 Task: Sort the products in the category "Pest Control" by best match.
Action: Mouse moved to (714, 244)
Screenshot: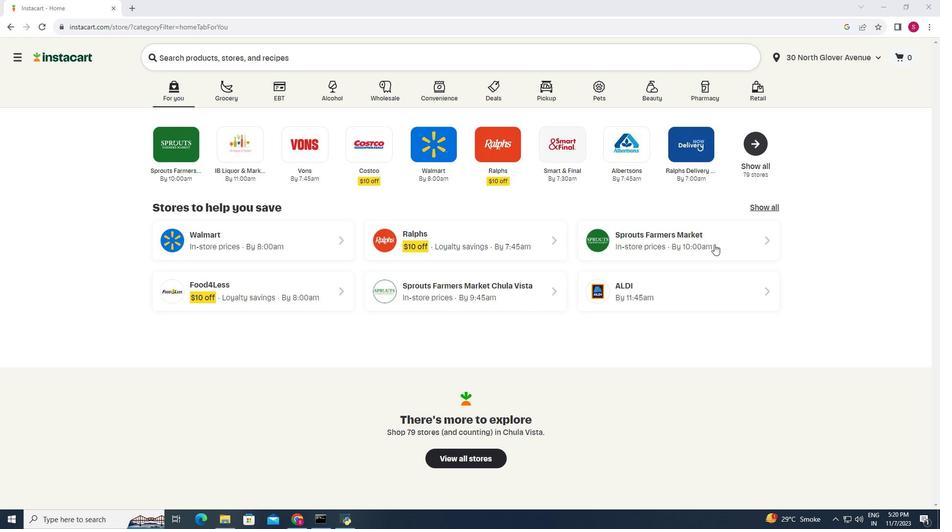
Action: Mouse pressed left at (714, 244)
Screenshot: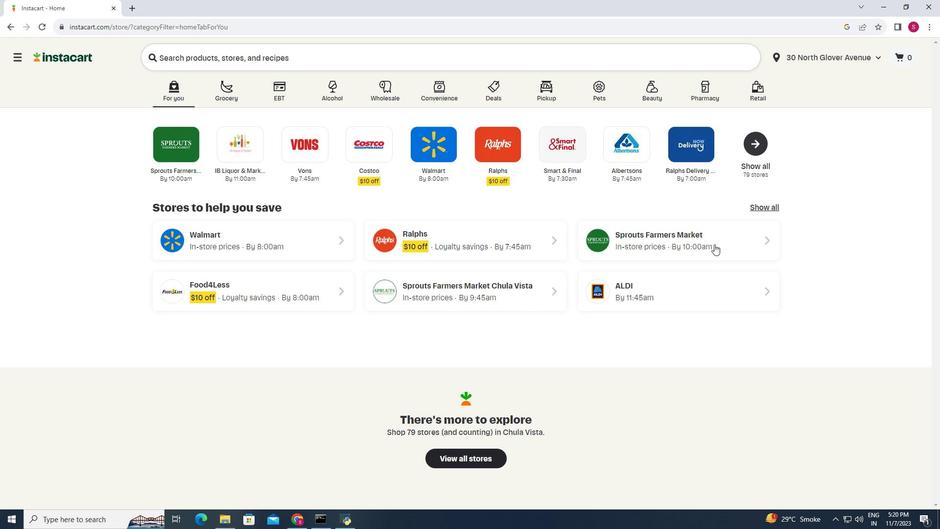 
Action: Mouse moved to (64, 373)
Screenshot: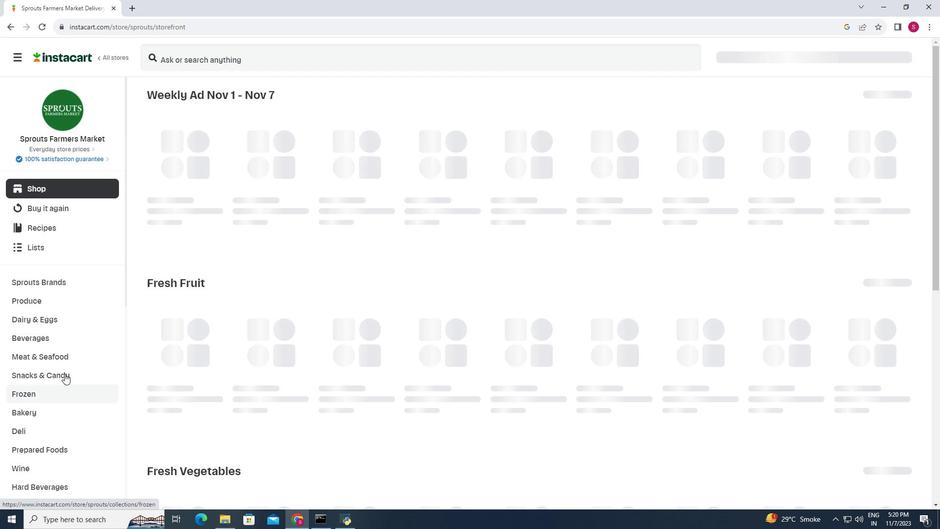 
Action: Mouse scrolled (64, 373) with delta (0, 0)
Screenshot: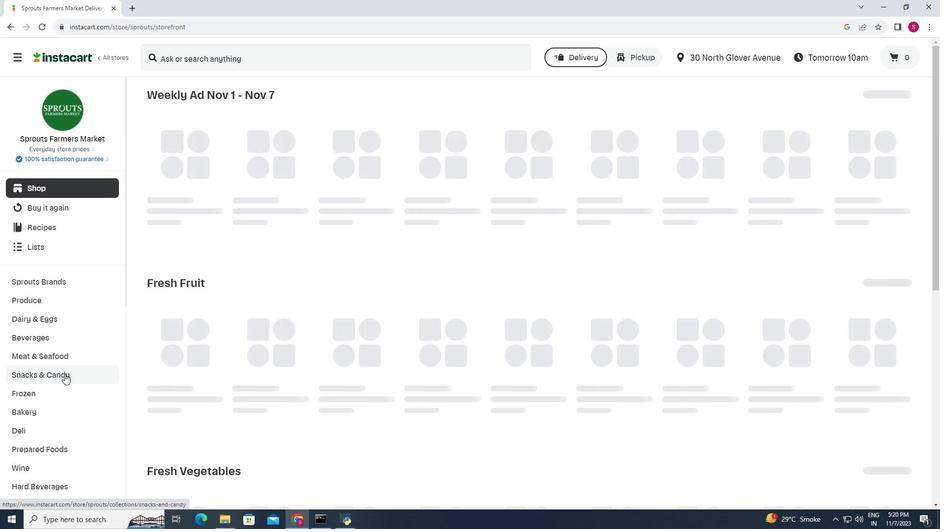 
Action: Mouse scrolled (64, 373) with delta (0, 0)
Screenshot: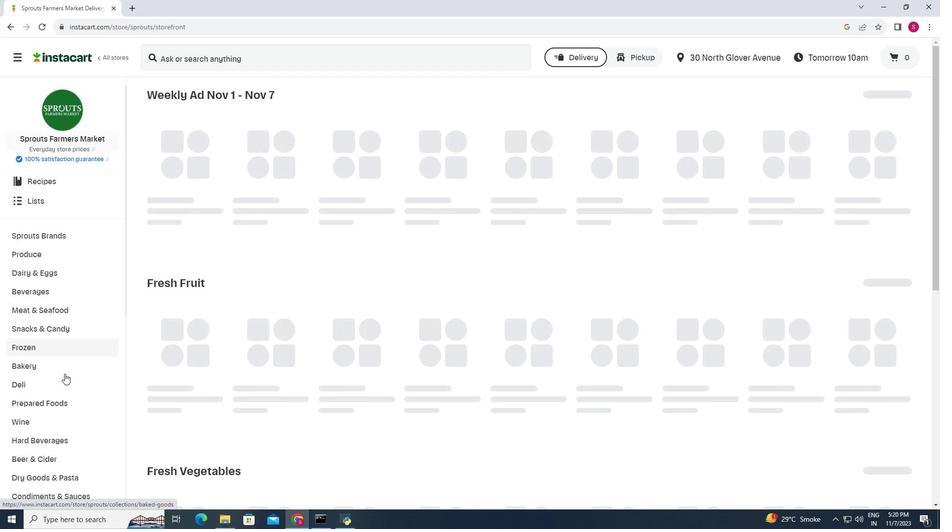 
Action: Mouse scrolled (64, 373) with delta (0, 0)
Screenshot: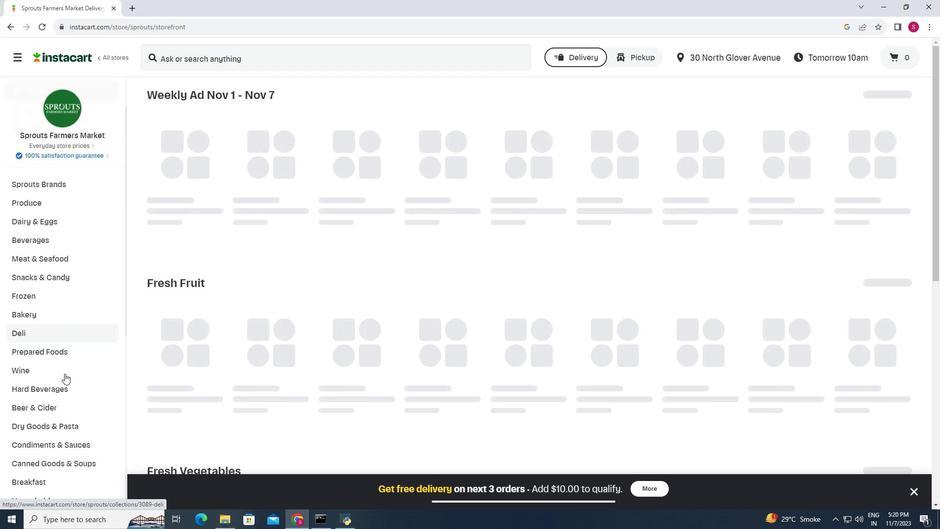 
Action: Mouse scrolled (64, 373) with delta (0, 0)
Screenshot: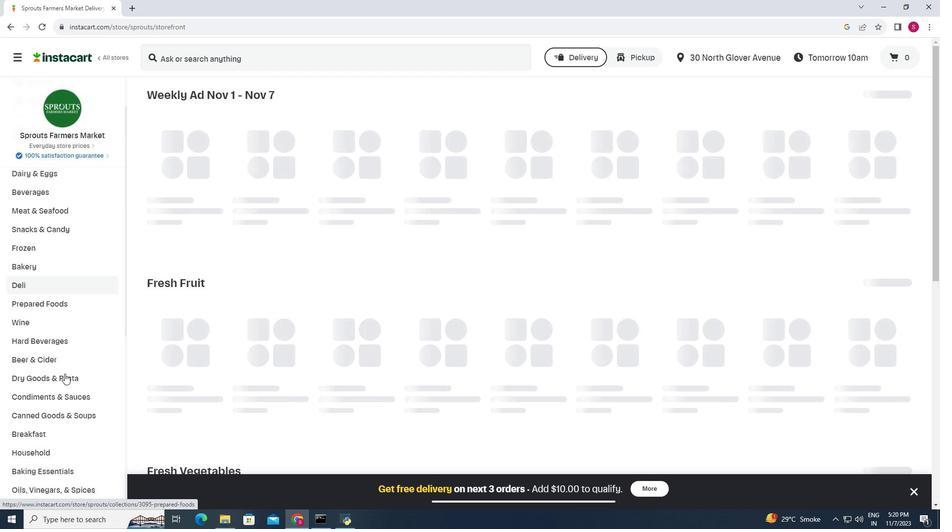 
Action: Mouse scrolled (64, 373) with delta (0, 0)
Screenshot: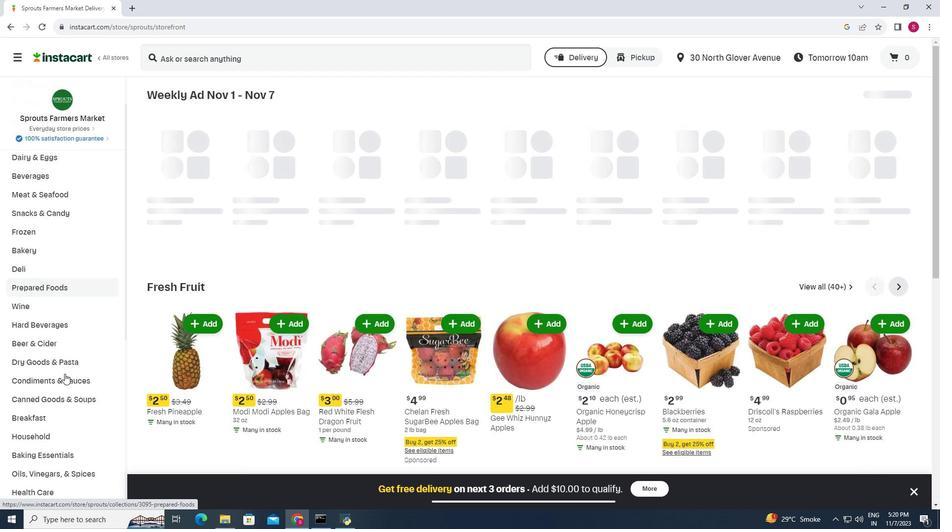 
Action: Mouse moved to (68, 354)
Screenshot: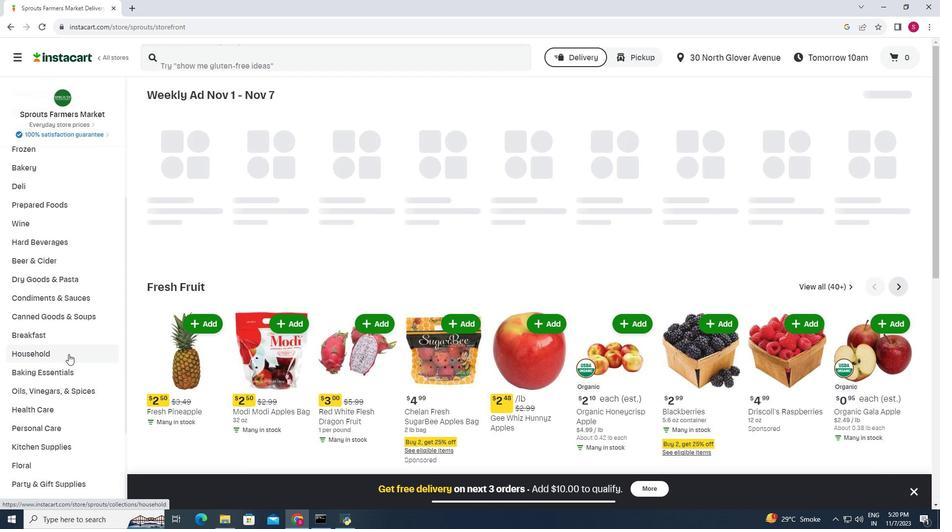 
Action: Mouse pressed left at (68, 354)
Screenshot: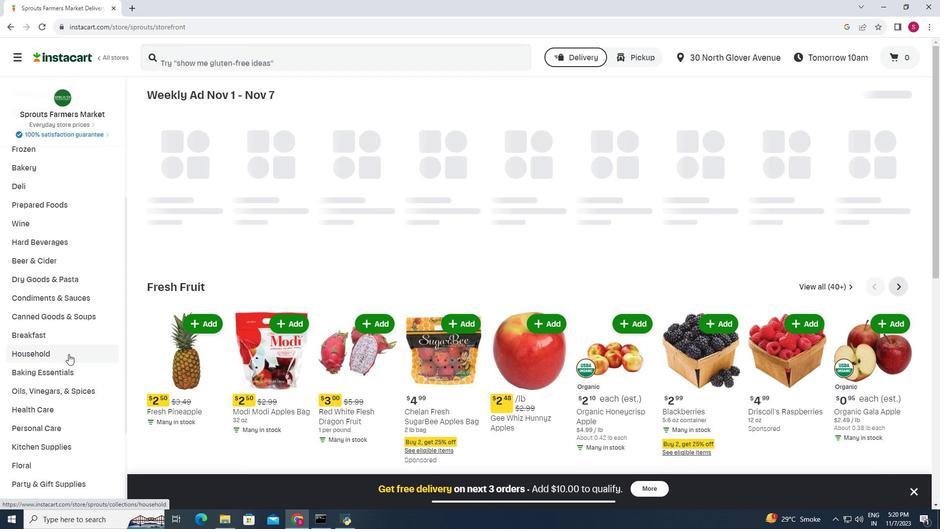 
Action: Mouse moved to (602, 118)
Screenshot: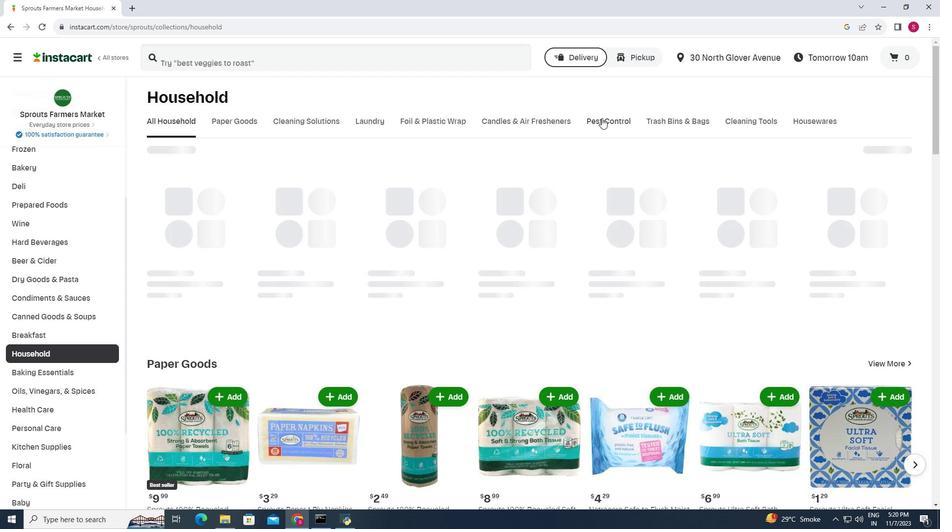 
Action: Mouse pressed left at (602, 118)
Screenshot: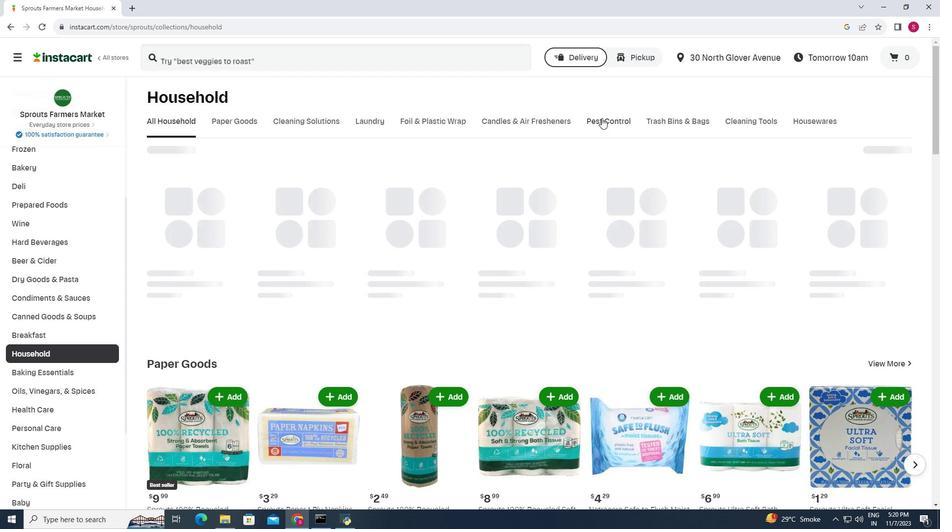 
Action: Mouse moved to (904, 149)
Screenshot: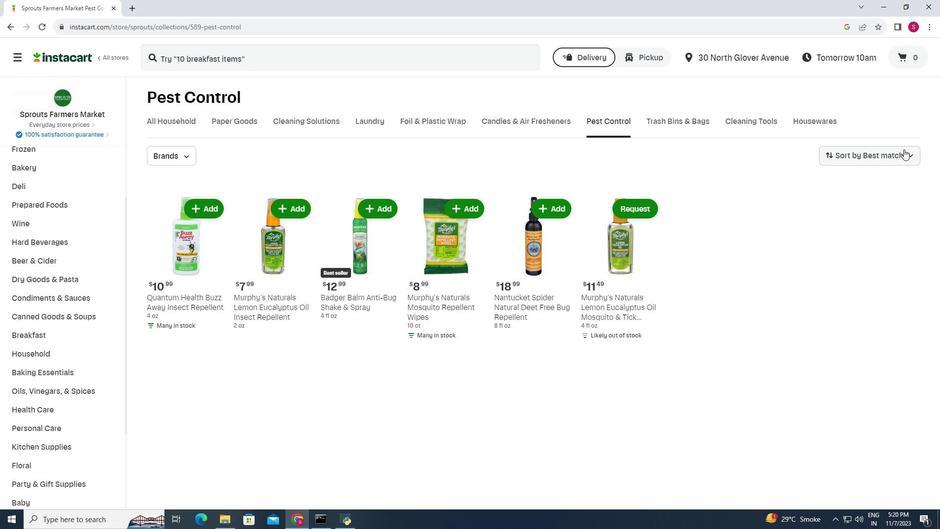 
Action: Mouse pressed left at (904, 149)
Screenshot: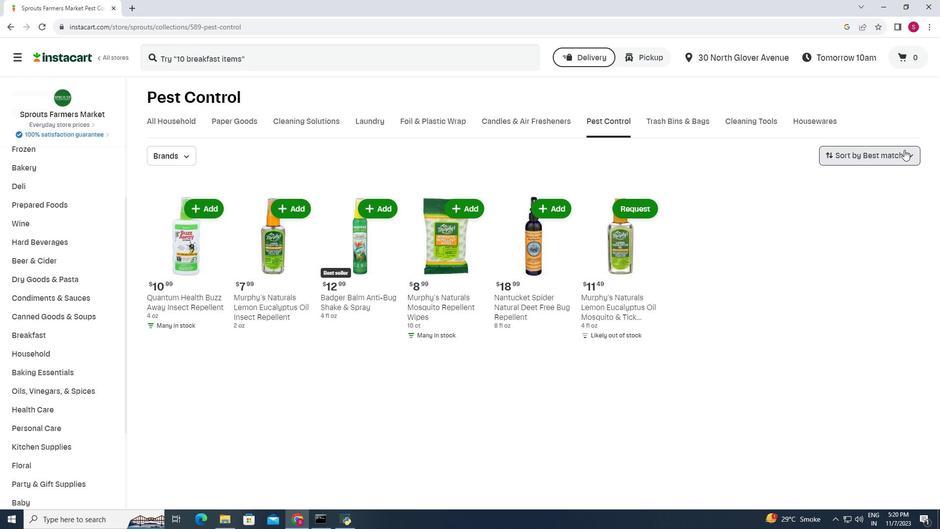 
Action: Mouse moved to (886, 181)
Screenshot: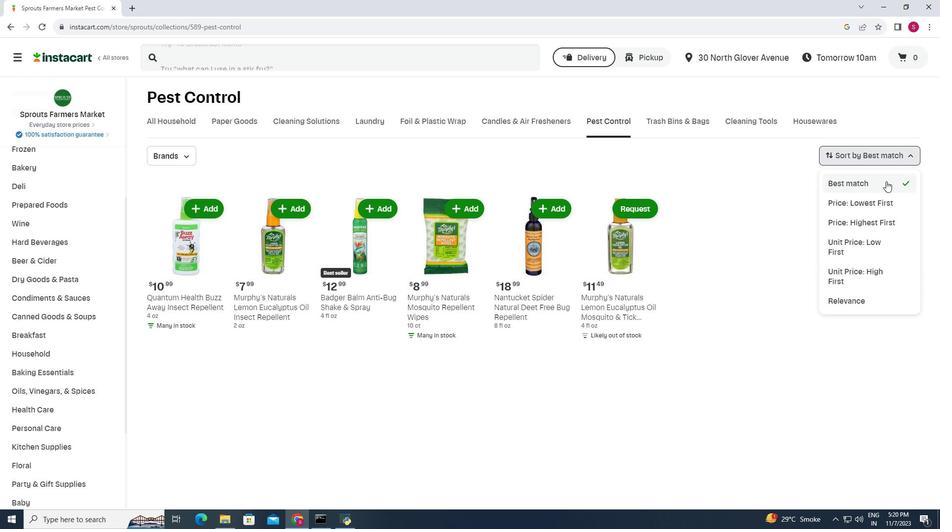 
Action: Mouse pressed left at (886, 181)
Screenshot: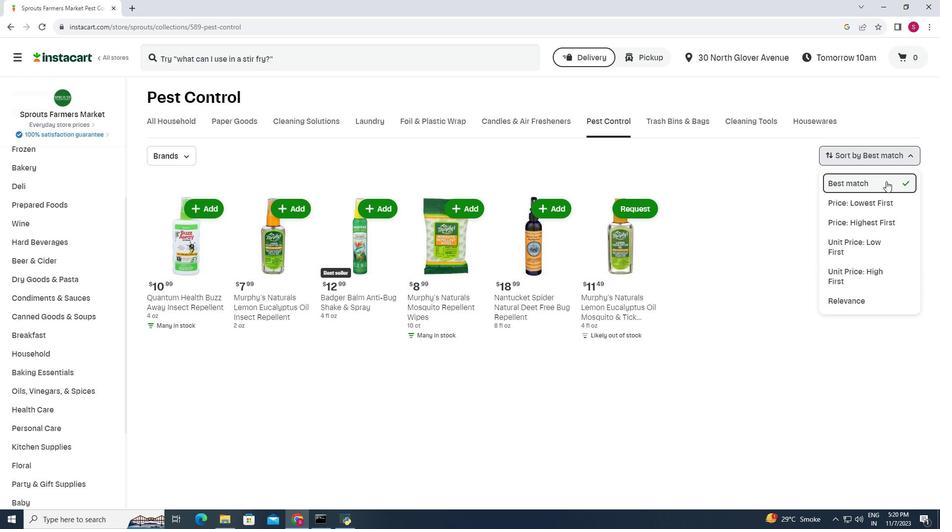 
Action: Mouse moved to (728, 227)
Screenshot: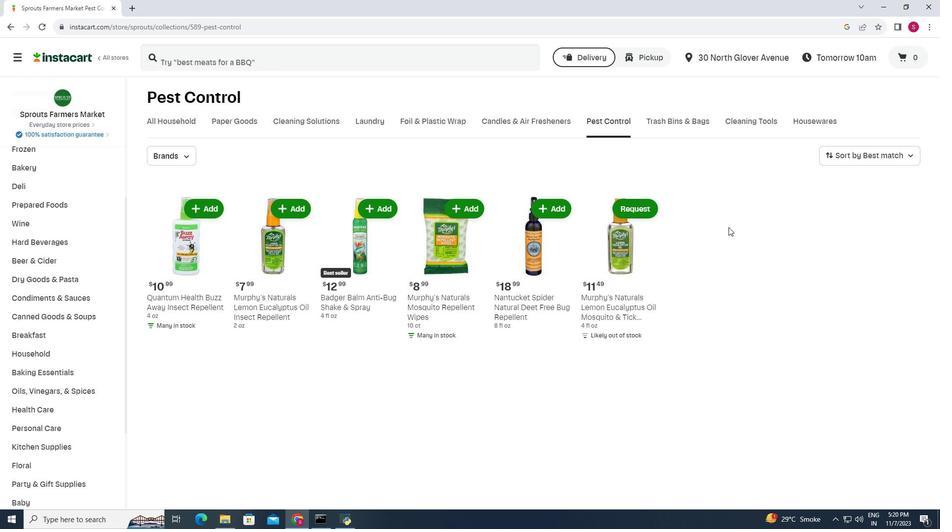 
Action: Mouse scrolled (728, 226) with delta (0, 0)
Screenshot: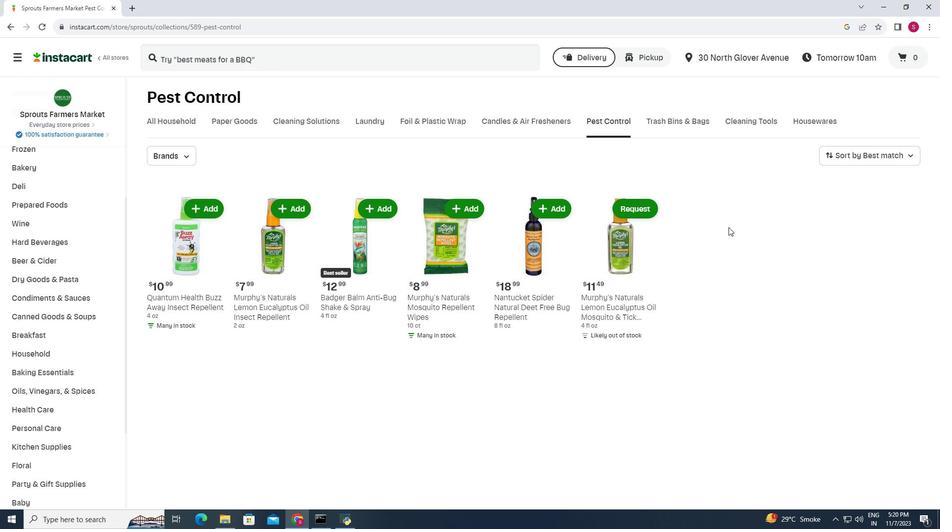 
Action: Mouse moved to (699, 227)
Screenshot: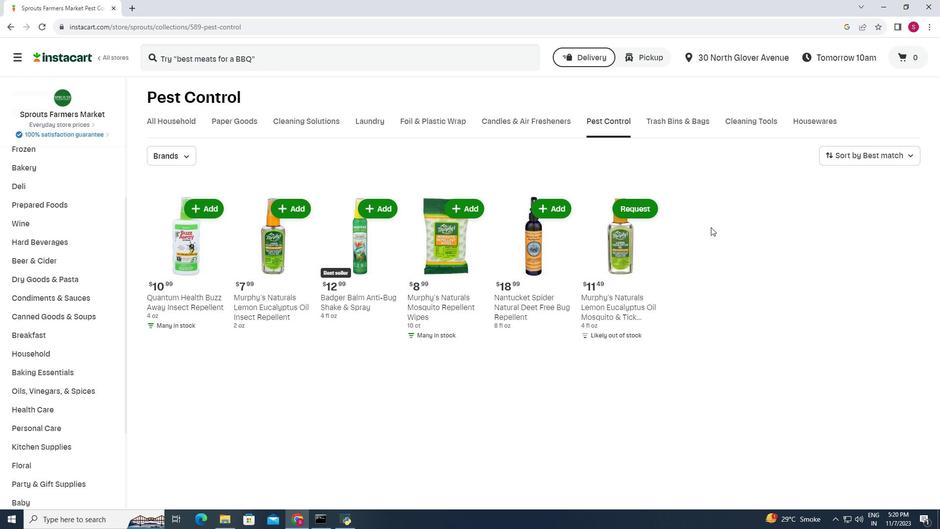 
